 Task: Create a task  Create a new online platform for online meditation and mindfulness sessions , assign it to team member softage.5@softage.net in the project Brighten and update the status of the task to  At Risk , set the priority of the task to Medium
Action: Mouse moved to (69, 50)
Screenshot: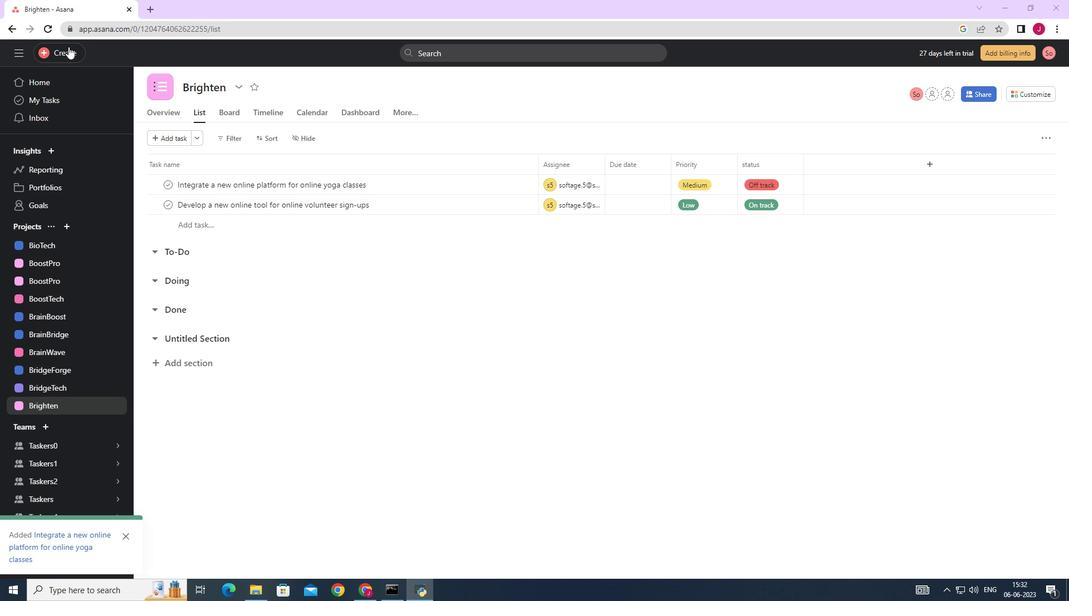 
Action: Mouse pressed left at (69, 50)
Screenshot: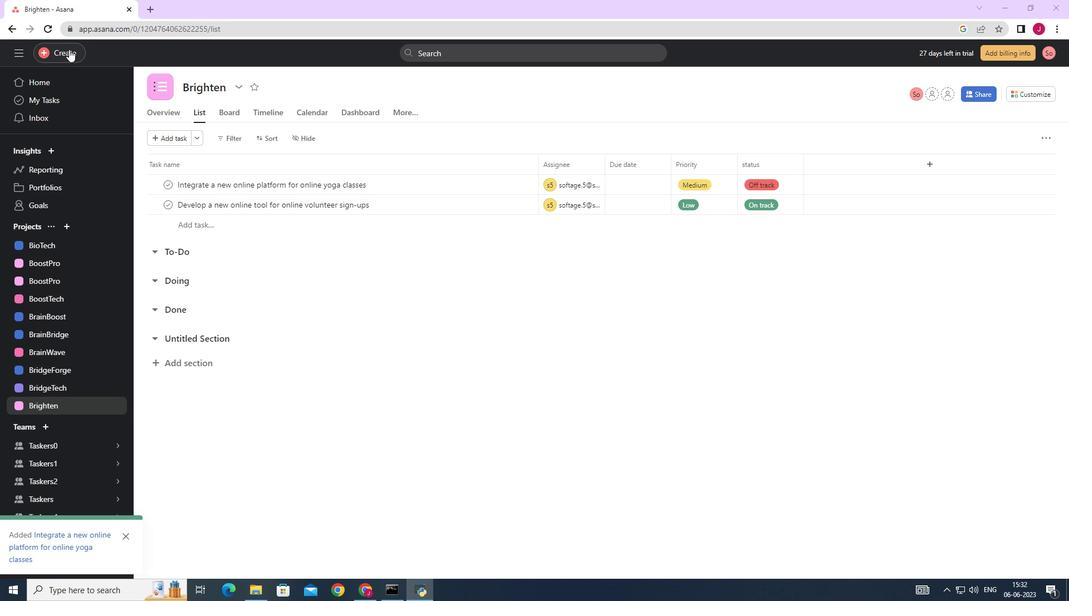 
Action: Mouse moved to (122, 53)
Screenshot: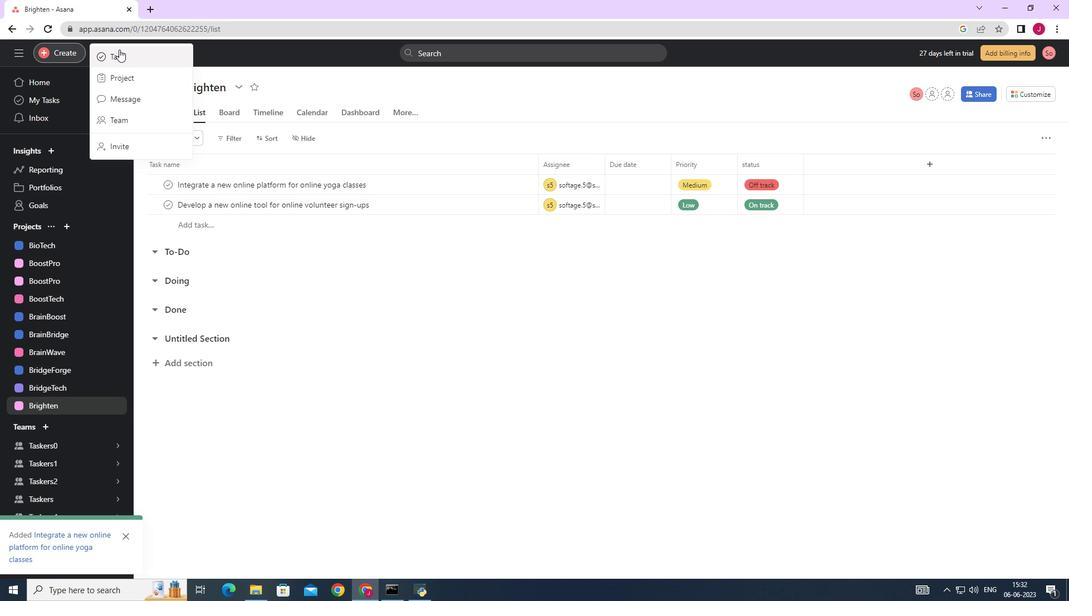 
Action: Mouse pressed left at (122, 53)
Screenshot: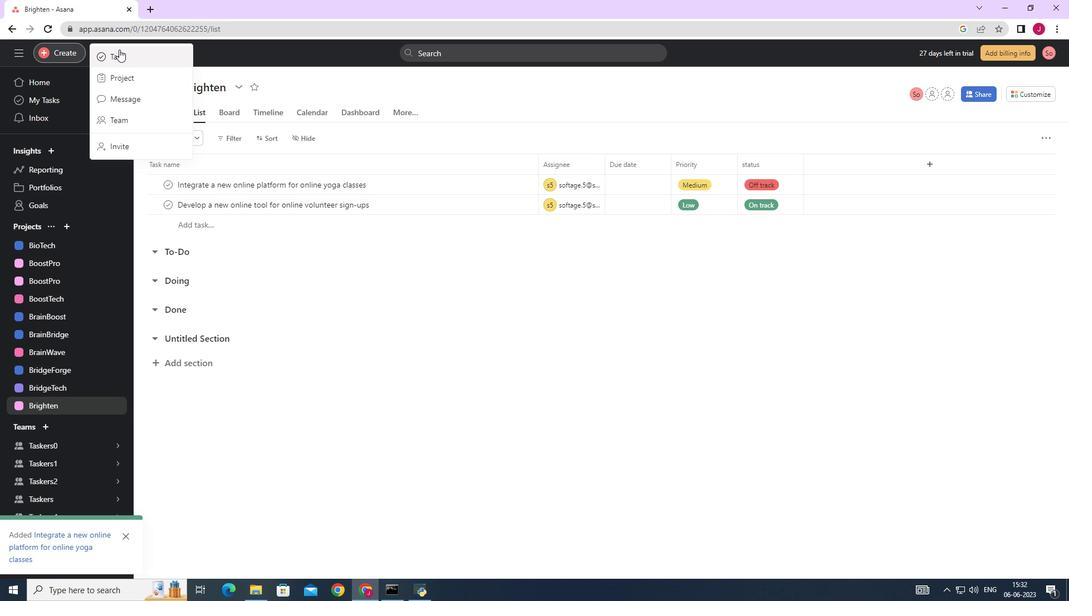 
Action: Mouse moved to (848, 371)
Screenshot: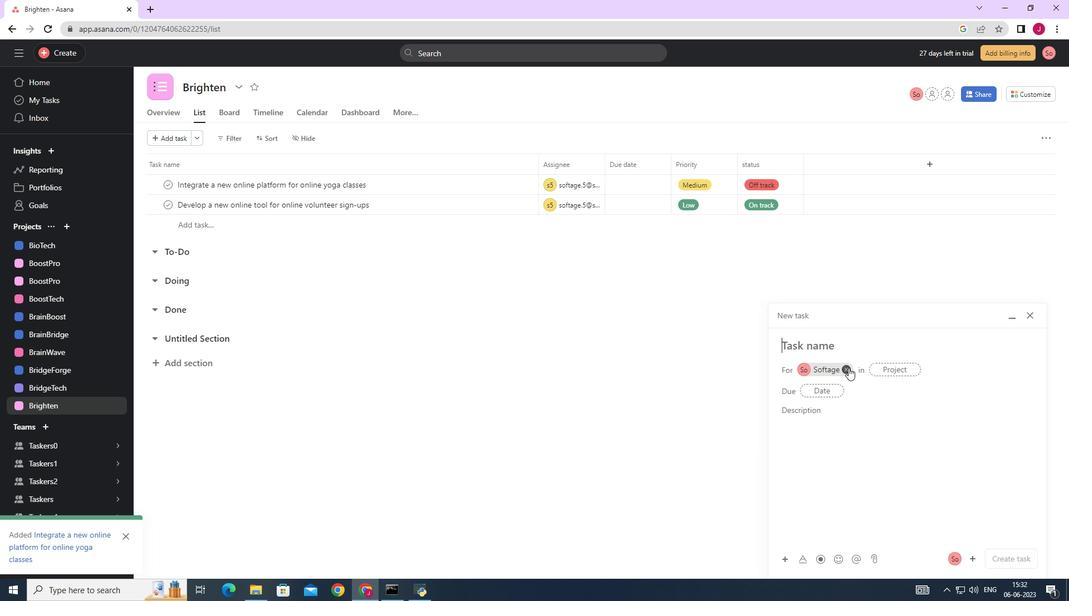
Action: Mouse pressed left at (848, 371)
Screenshot: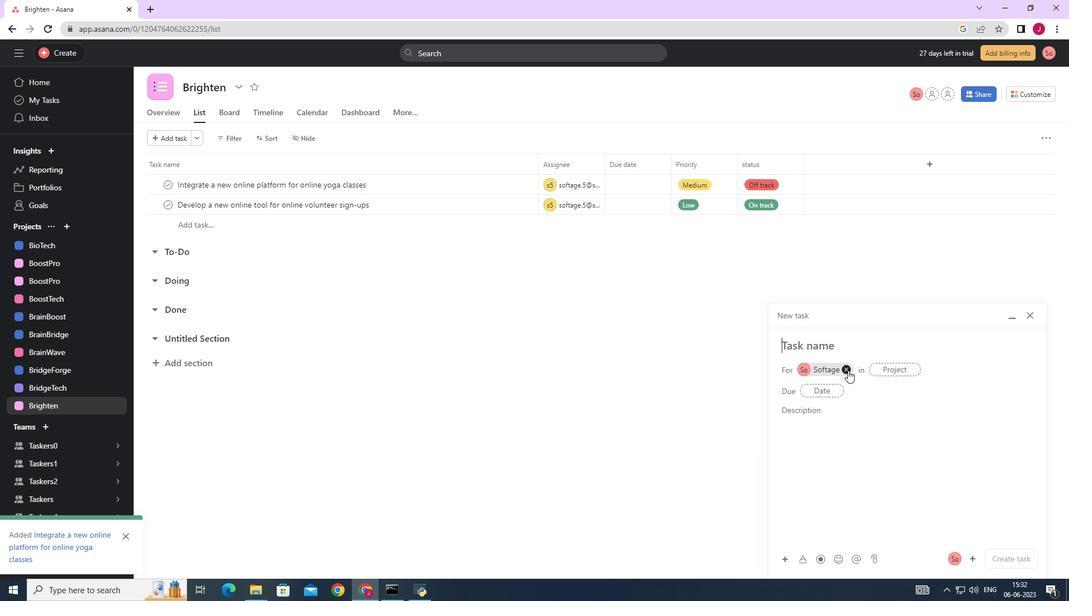 
Action: Mouse moved to (805, 349)
Screenshot: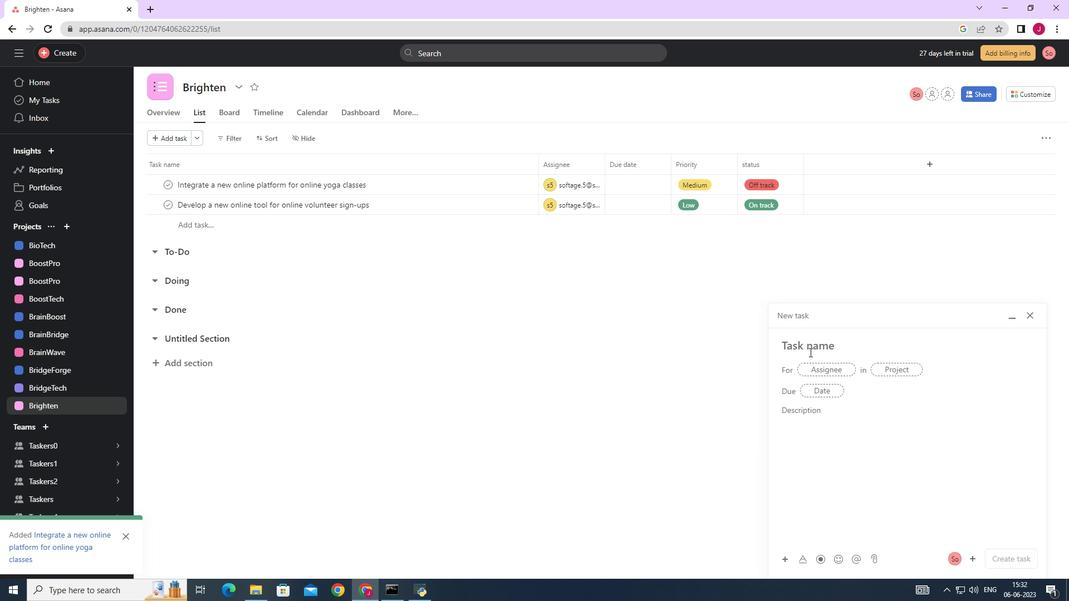 
Action: Mouse pressed left at (805, 349)
Screenshot: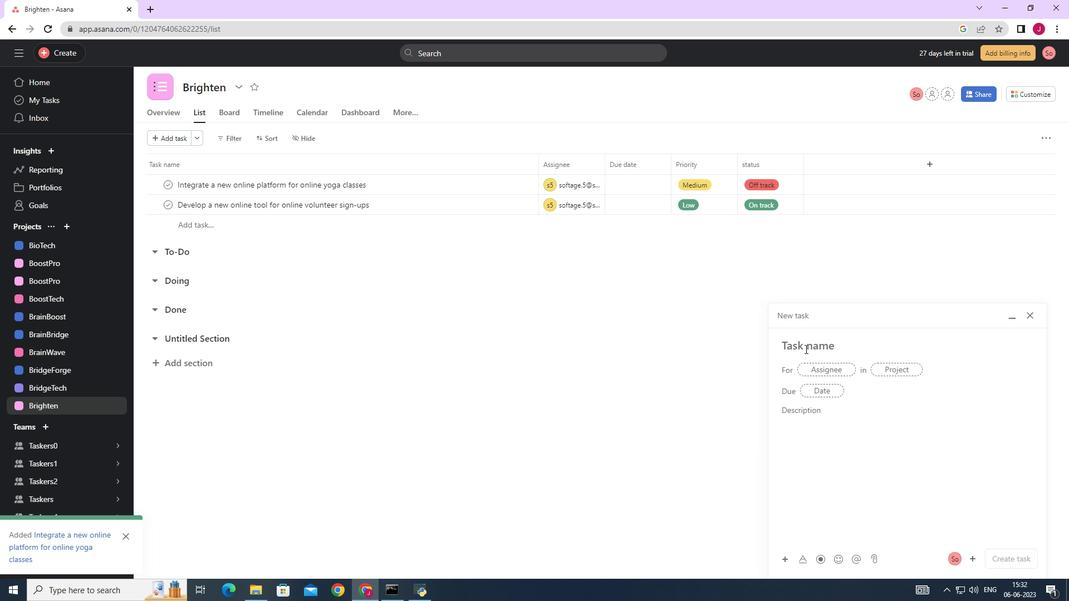 
Action: Key pressed <Key.caps_lock>C<Key.caps_lock>reate<Key.space>a<Key.space>new<Key.space>online<Key.space>platform<Key.space>for<Key.space>online<Key.space>meditation<Key.space>and<Key.space>mindfulness<Key.space>sessions
Screenshot: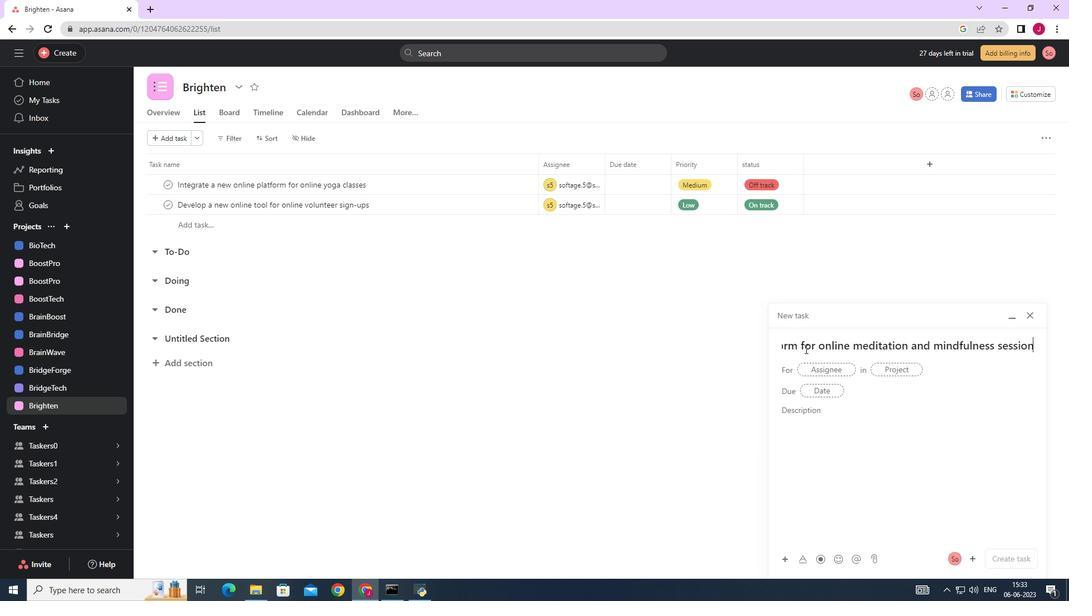 
Action: Mouse moved to (829, 370)
Screenshot: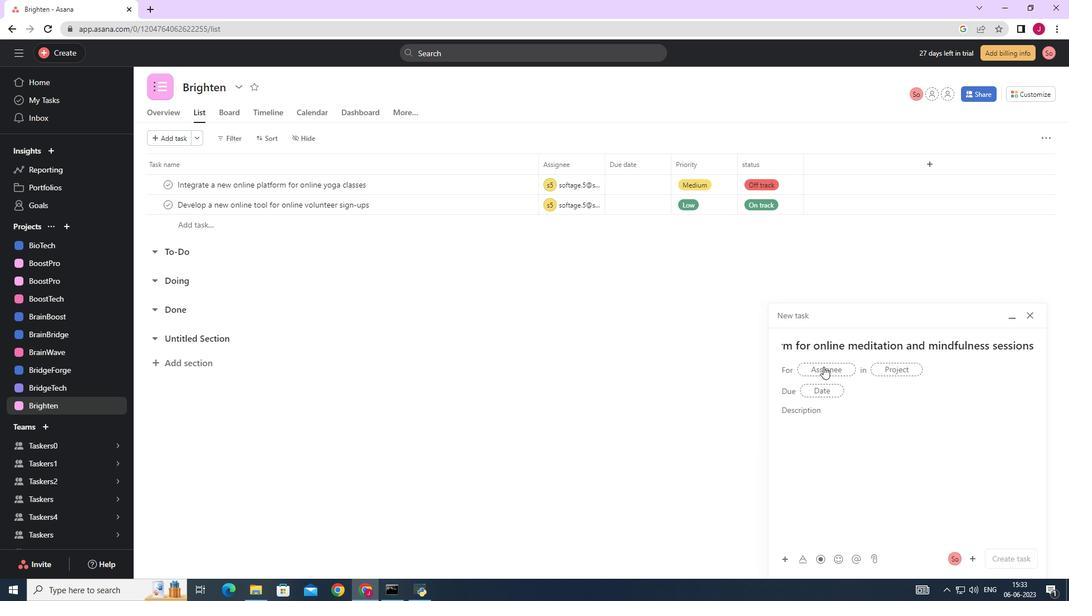 
Action: Mouse pressed left at (829, 370)
Screenshot: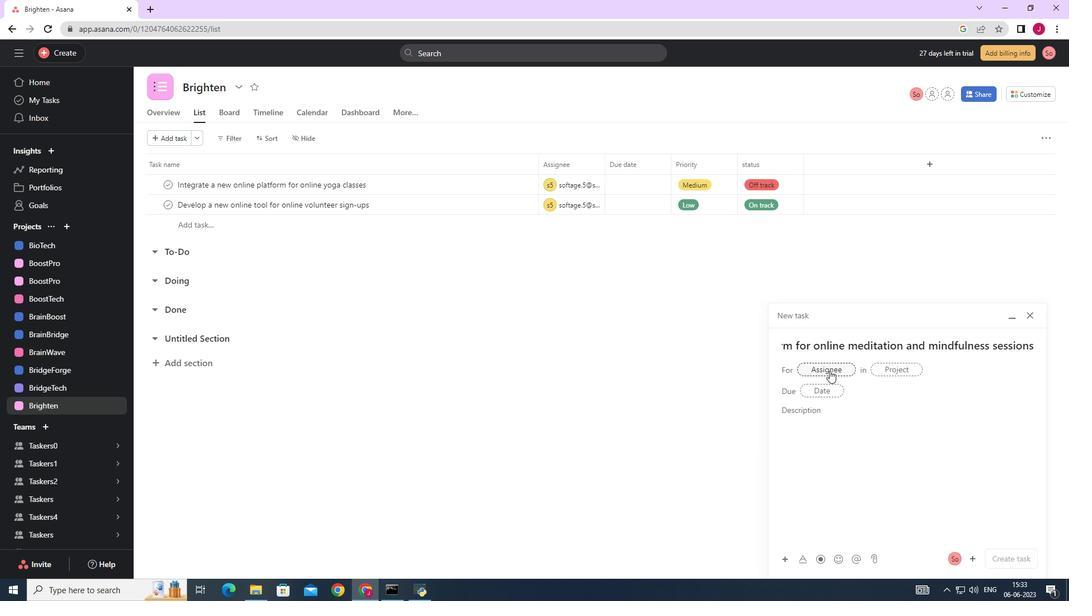 
Action: Key pressed softage.4<Key.backspace>5
Screenshot: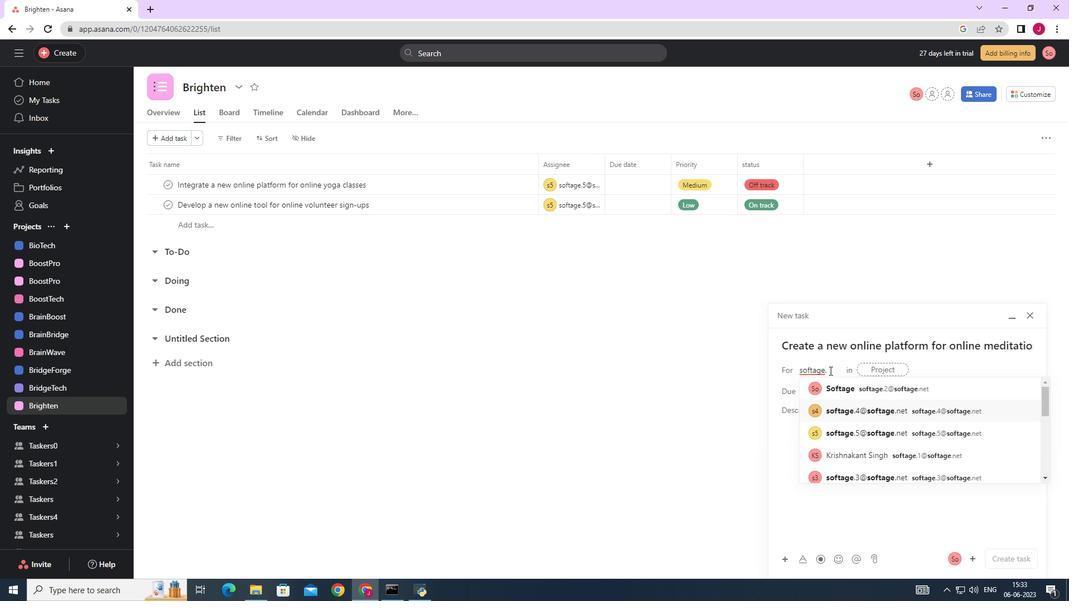 
Action: Mouse moved to (842, 389)
Screenshot: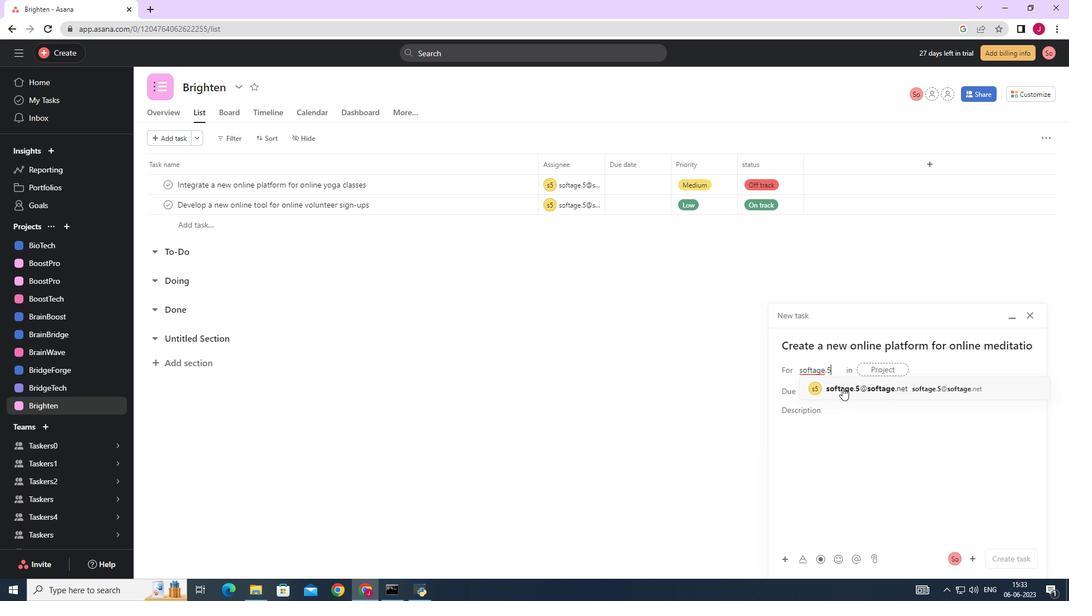 
Action: Mouse pressed left at (842, 389)
Screenshot: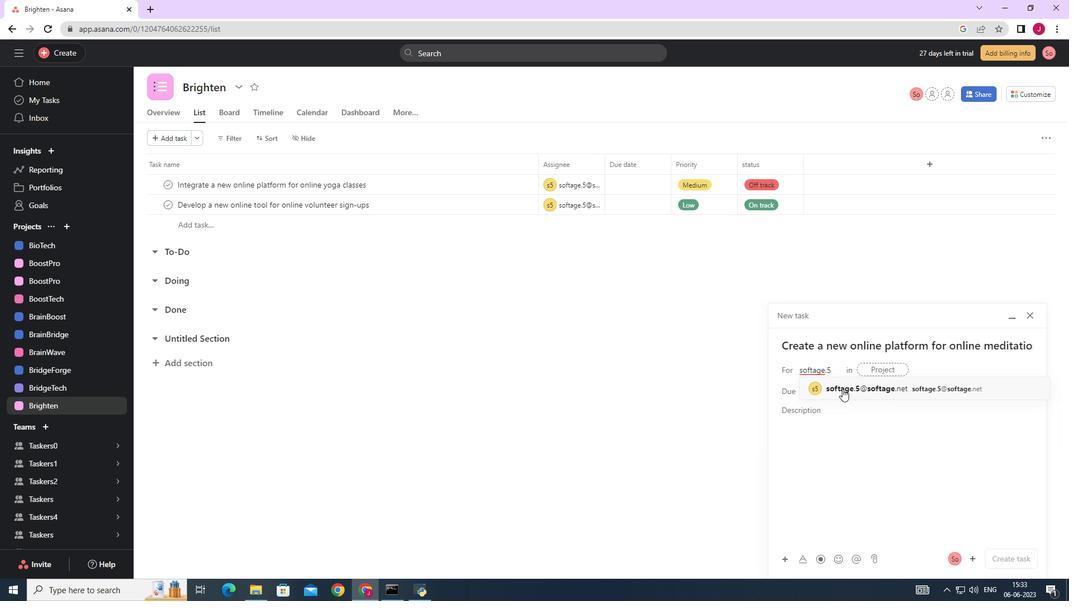 
Action: Mouse moved to (720, 383)
Screenshot: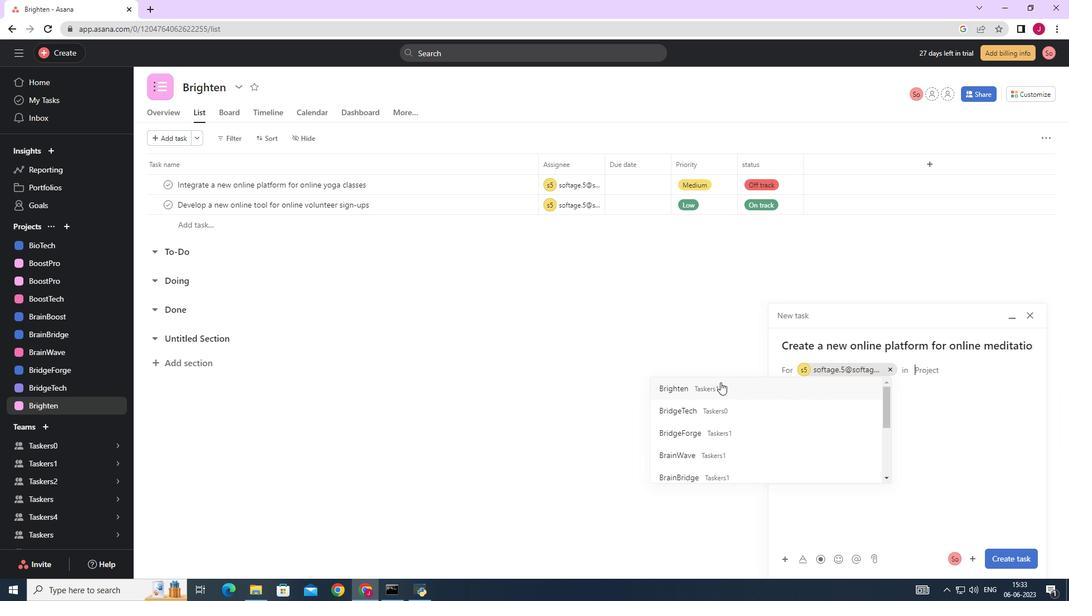
Action: Mouse pressed left at (720, 383)
Screenshot: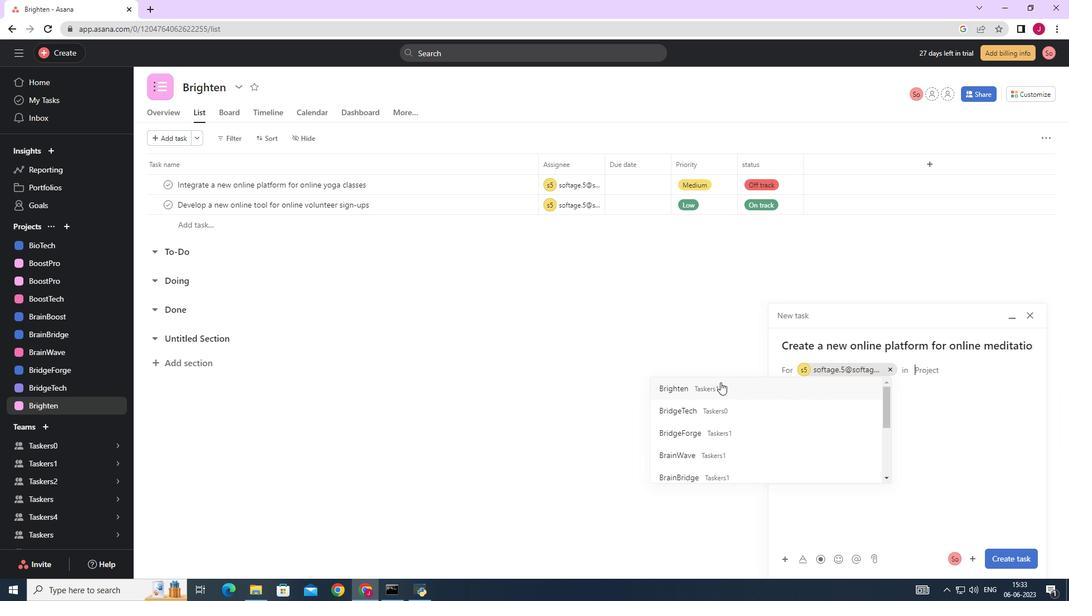 
Action: Mouse moved to (840, 413)
Screenshot: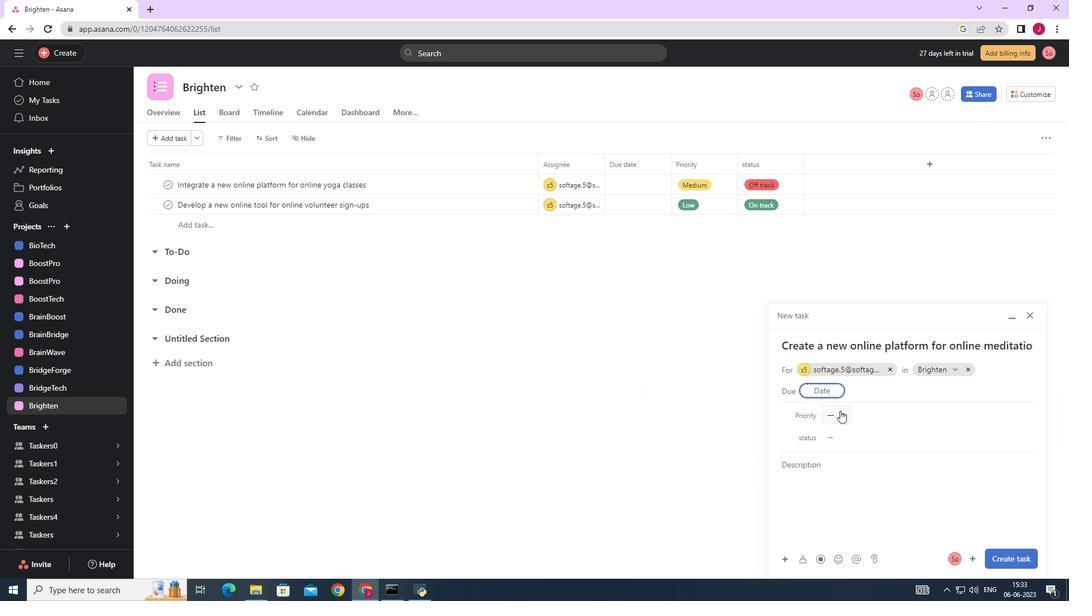 
Action: Mouse pressed left at (840, 413)
Screenshot: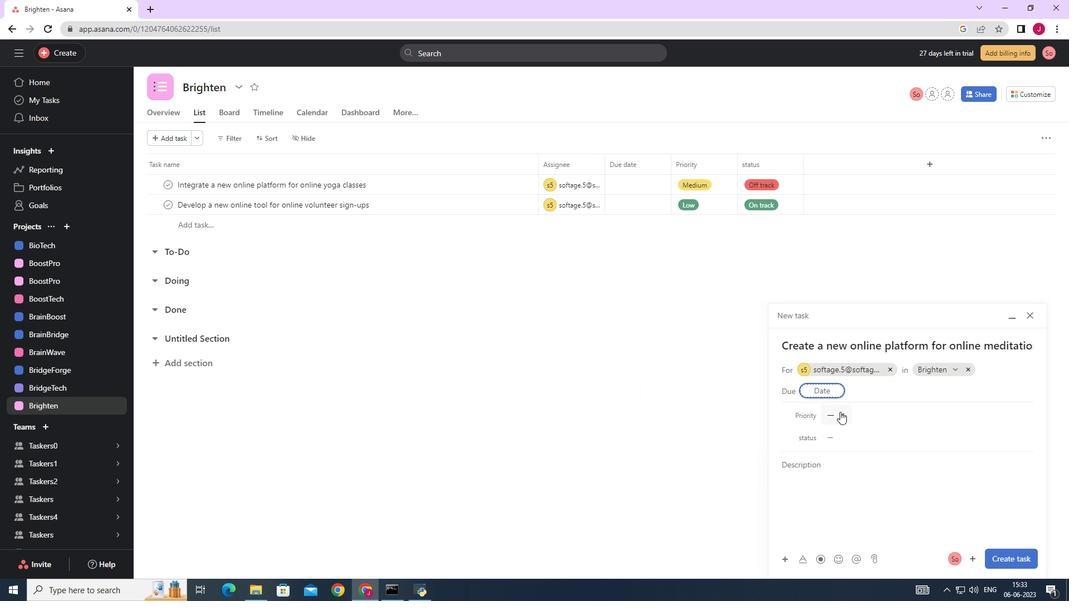
Action: Mouse moved to (857, 473)
Screenshot: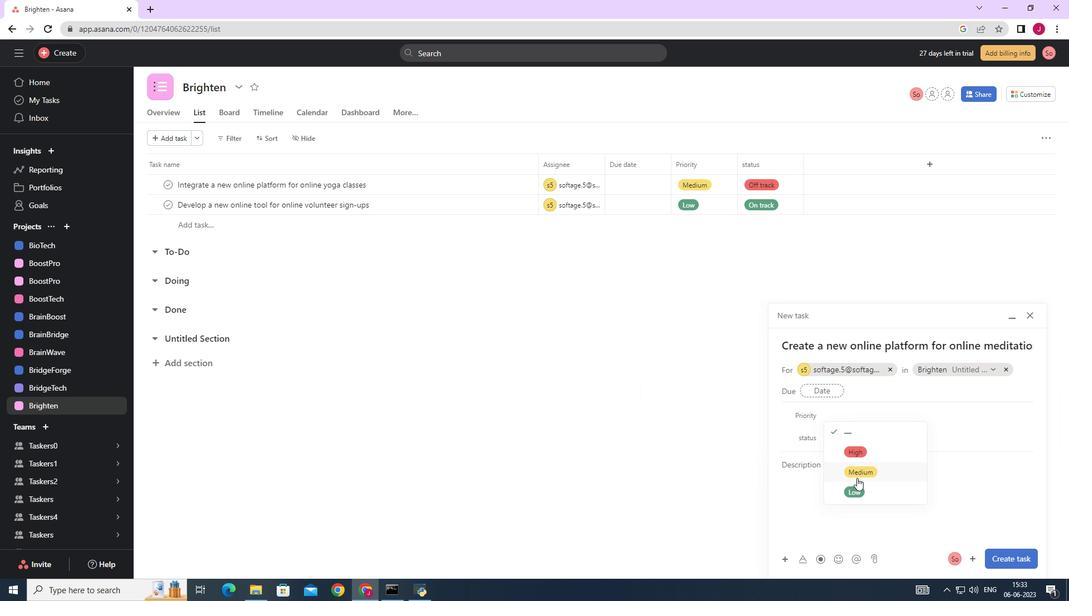 
Action: Mouse pressed left at (857, 473)
Screenshot: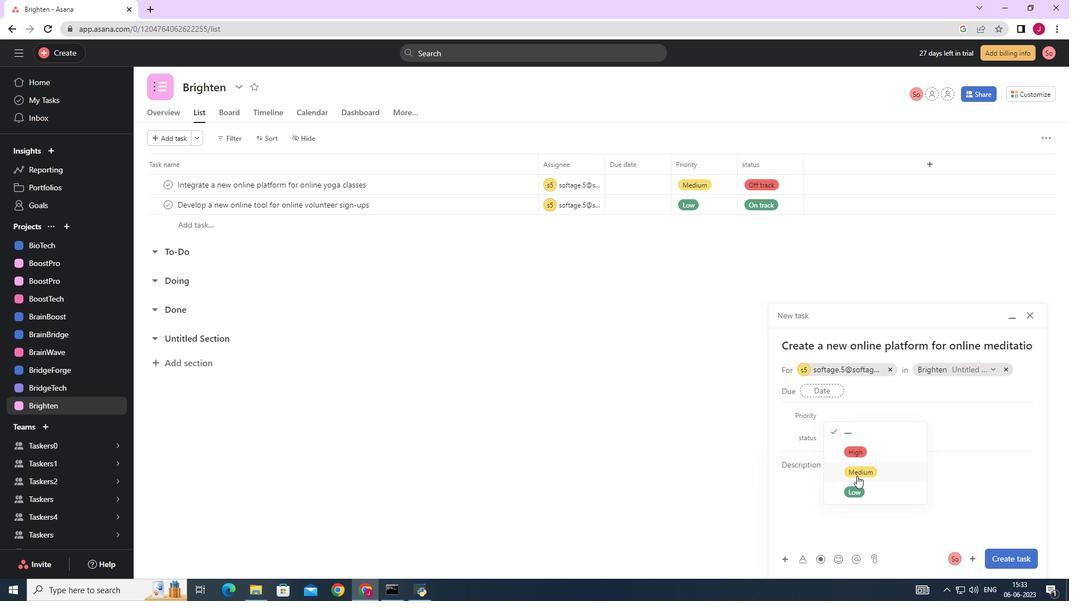 
Action: Mouse moved to (837, 437)
Screenshot: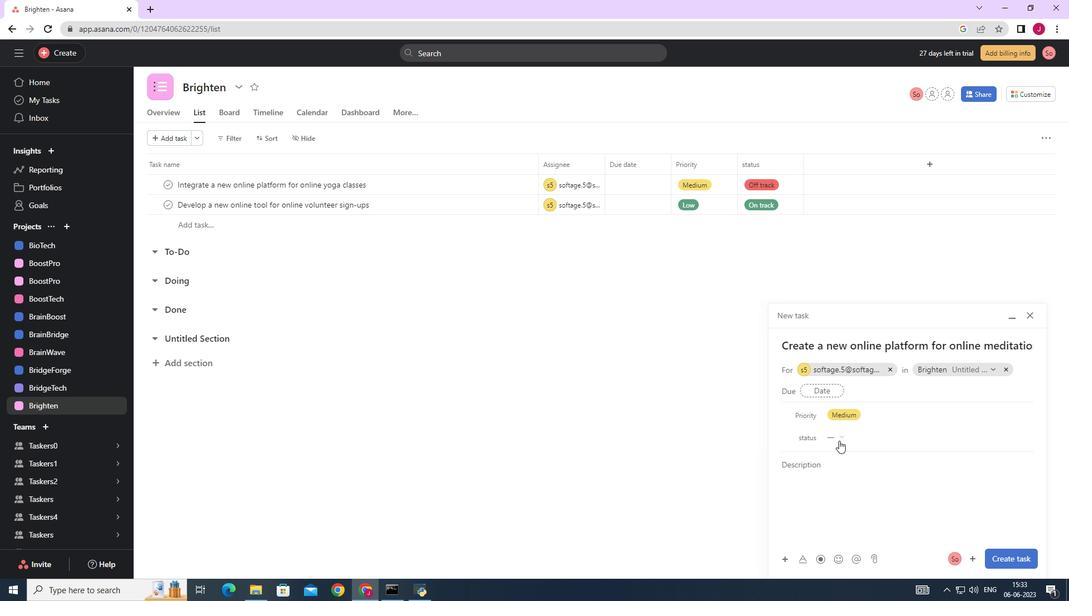 
Action: Mouse pressed left at (837, 437)
Screenshot: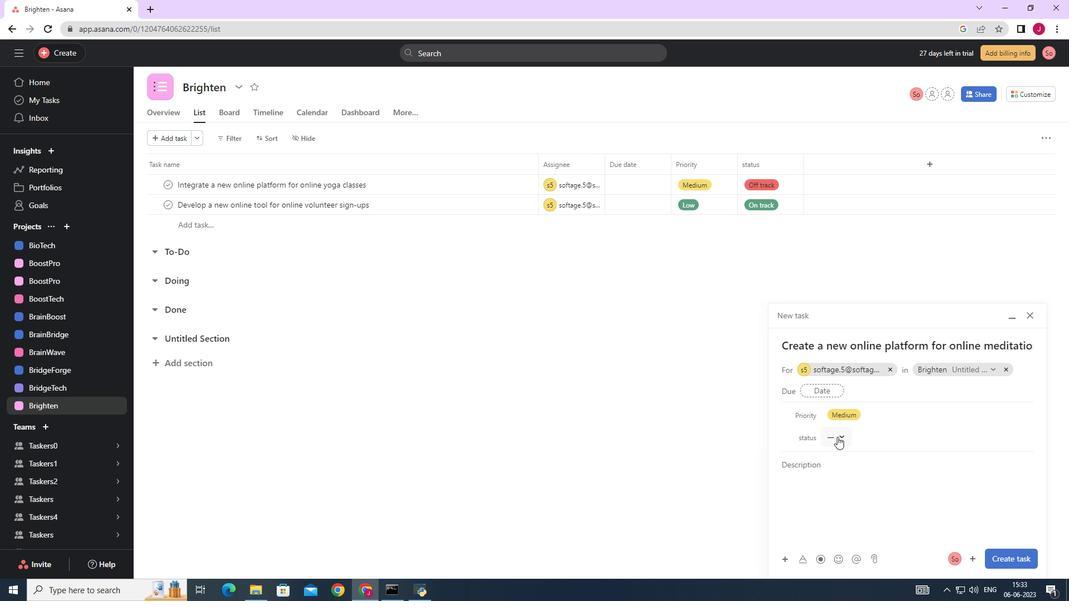 
Action: Mouse moved to (852, 513)
Screenshot: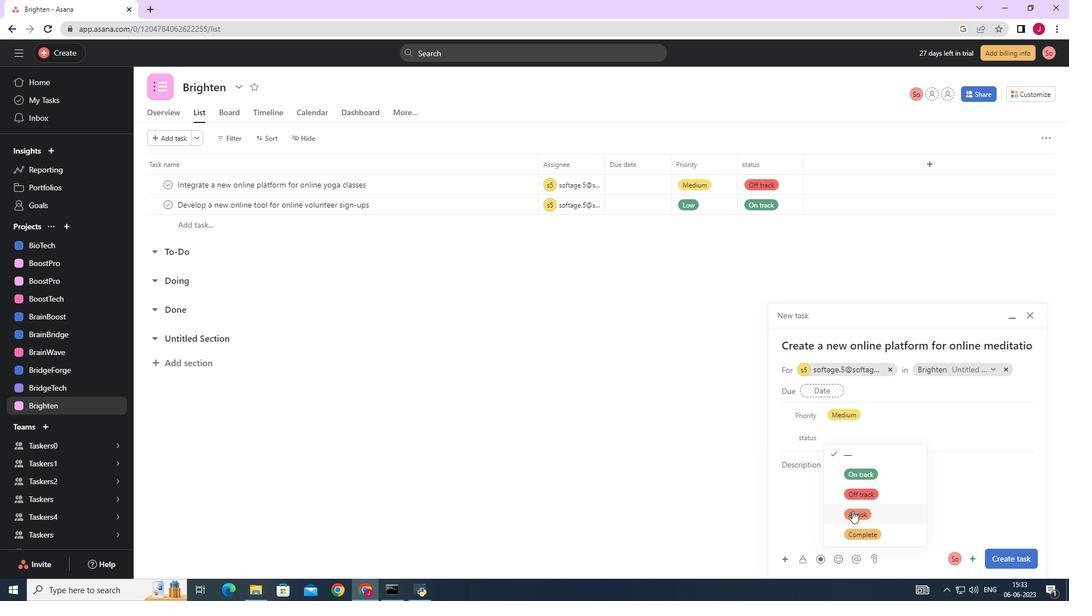 
Action: Mouse pressed left at (852, 513)
Screenshot: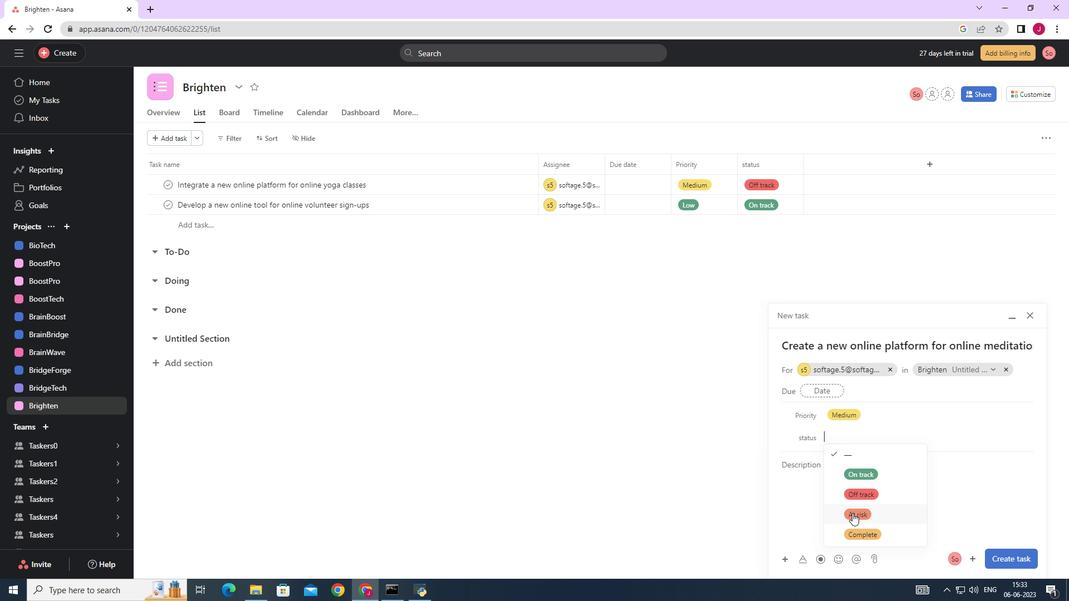 
Action: Mouse moved to (1008, 560)
Screenshot: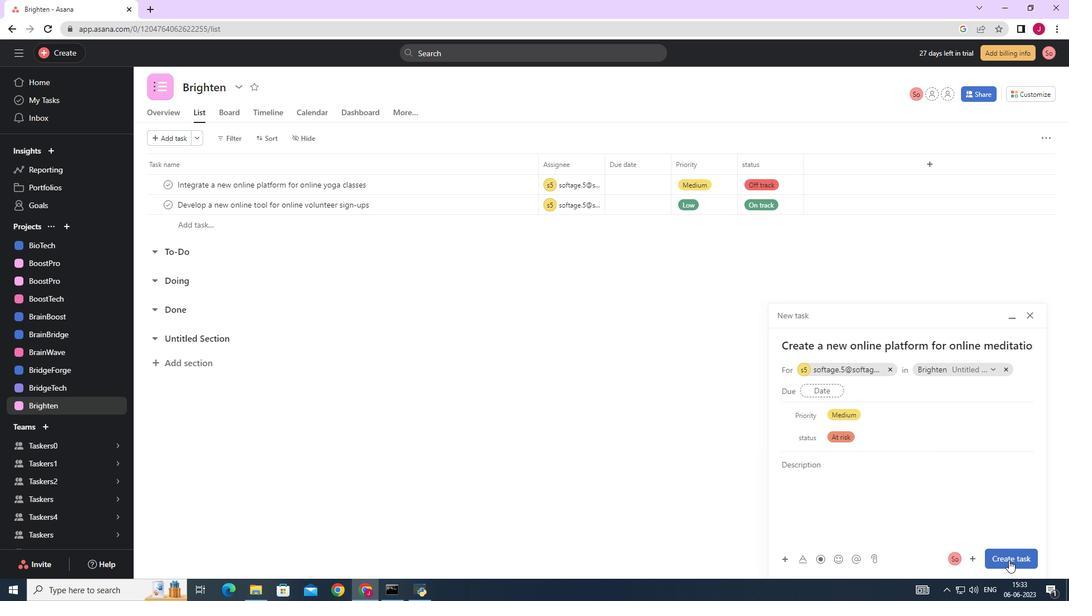 
Action: Mouse pressed left at (1008, 560)
Screenshot: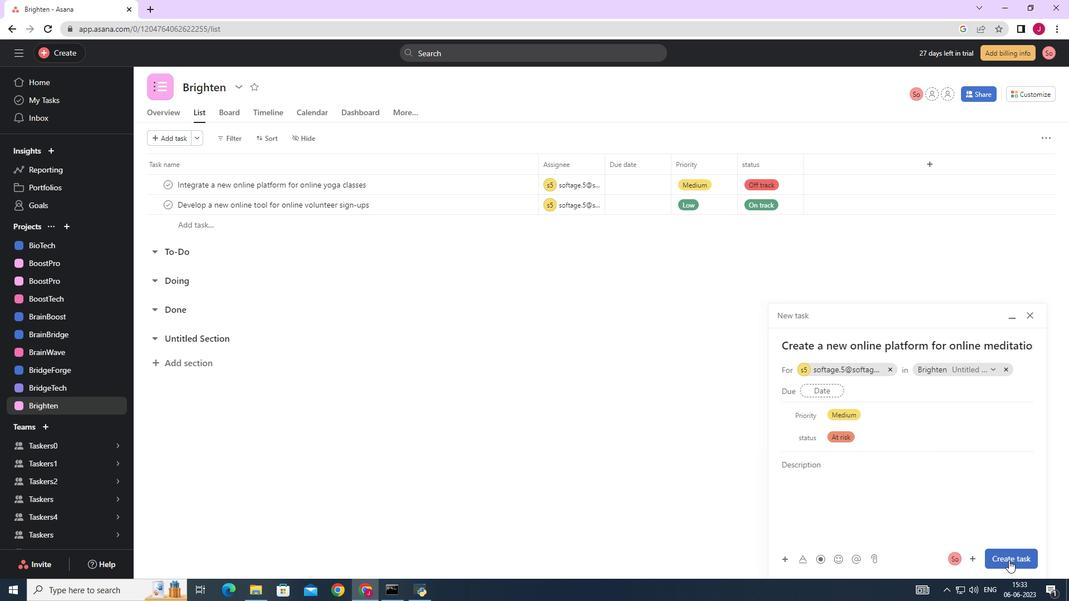 
Action: Mouse moved to (767, 461)
Screenshot: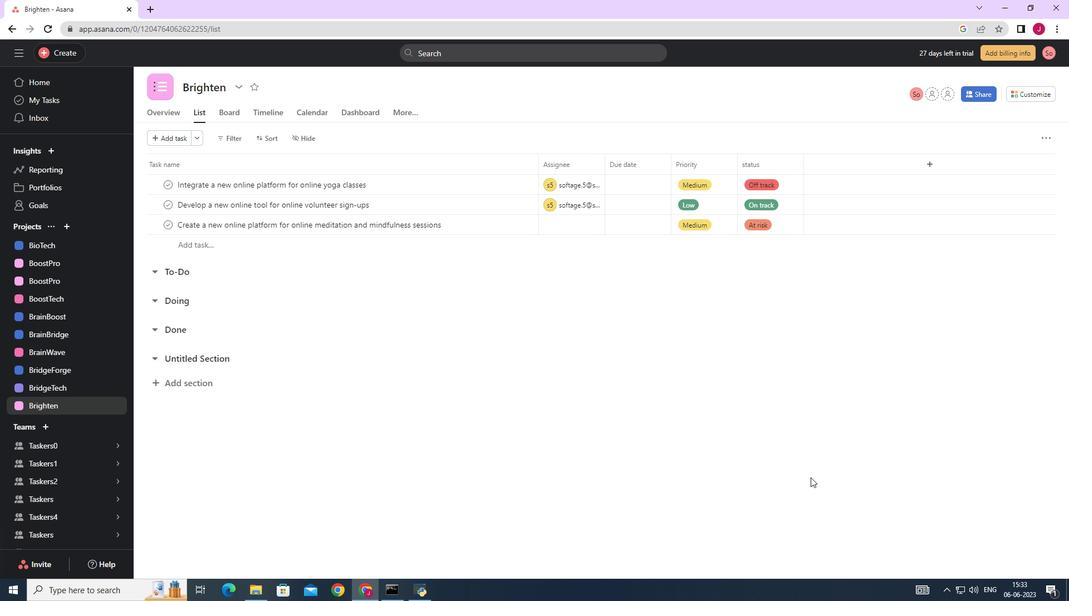 
